 Task: Add Burt's Bees Hand Salve to the cart.
Action: Mouse moved to (827, 311)
Screenshot: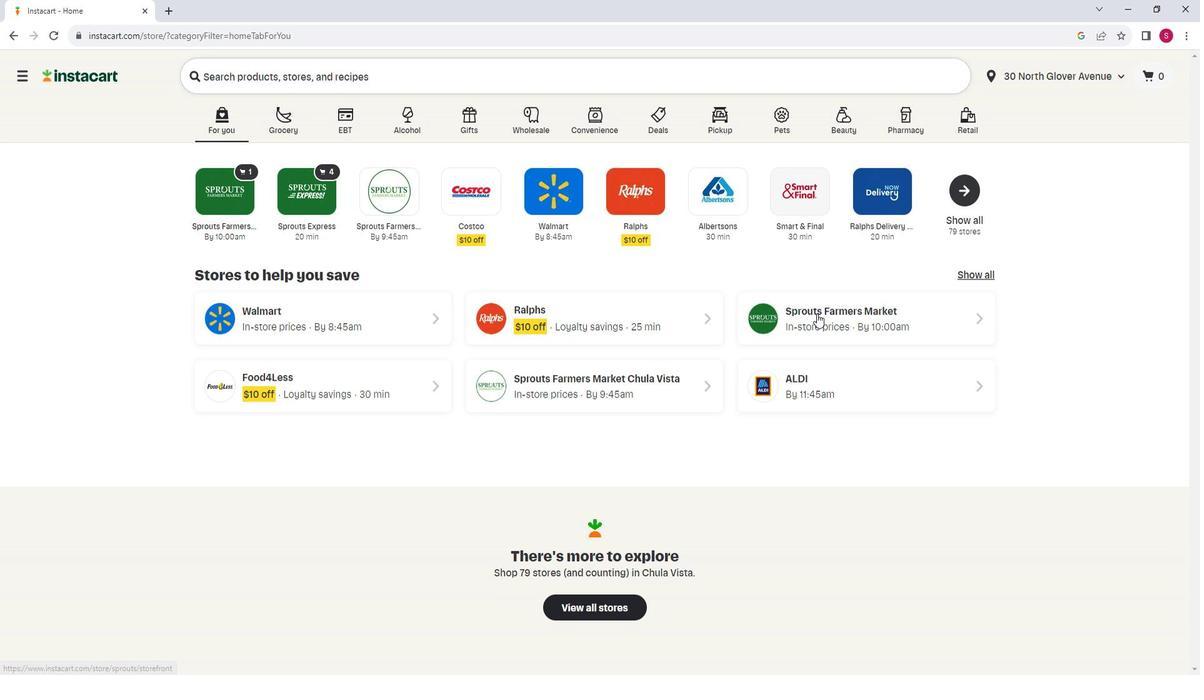 
Action: Mouse pressed left at (827, 311)
Screenshot: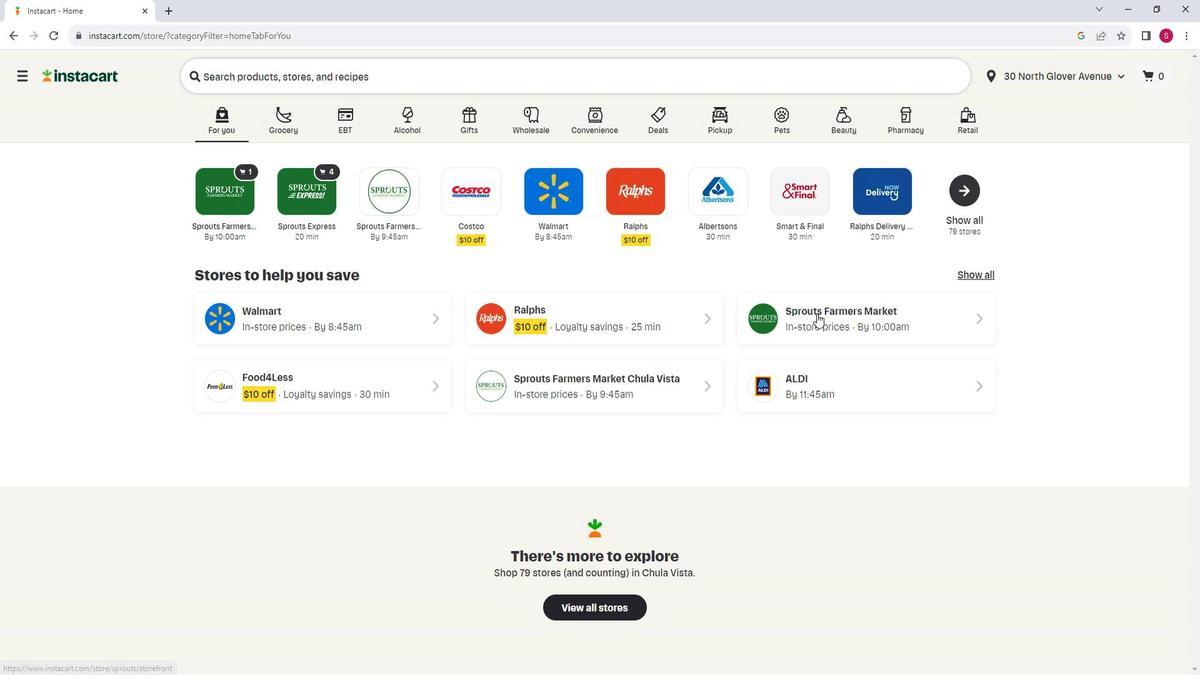 
Action: Mouse moved to (94, 413)
Screenshot: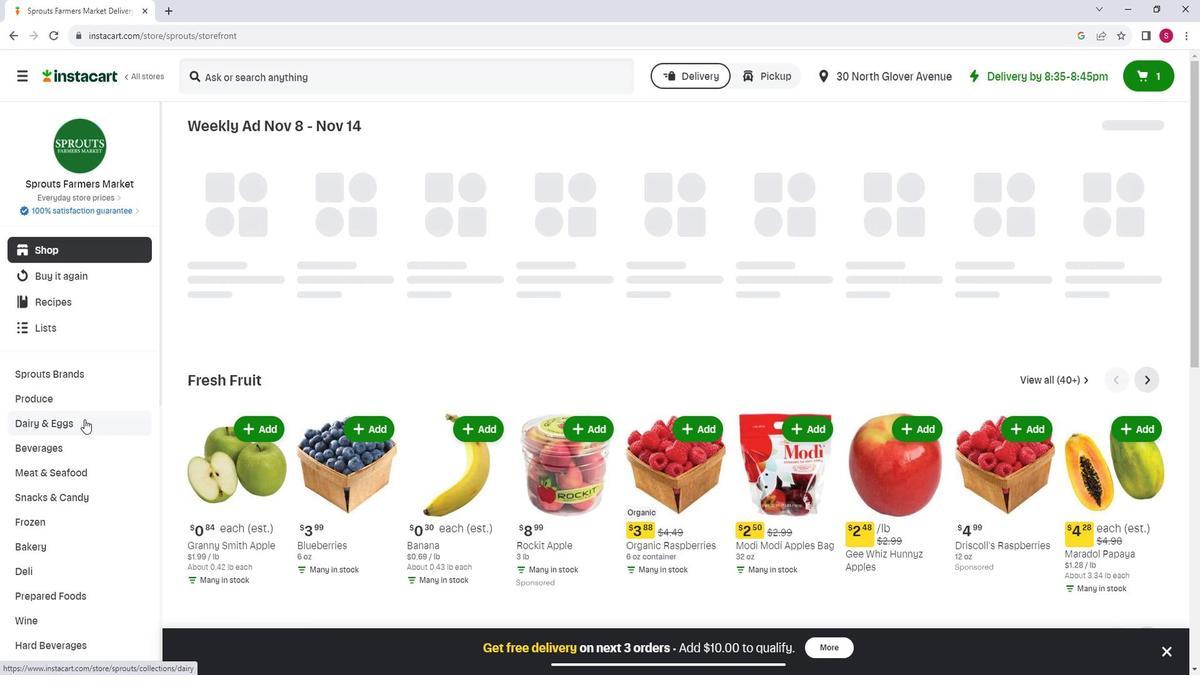 
Action: Mouse scrolled (94, 413) with delta (0, 0)
Screenshot: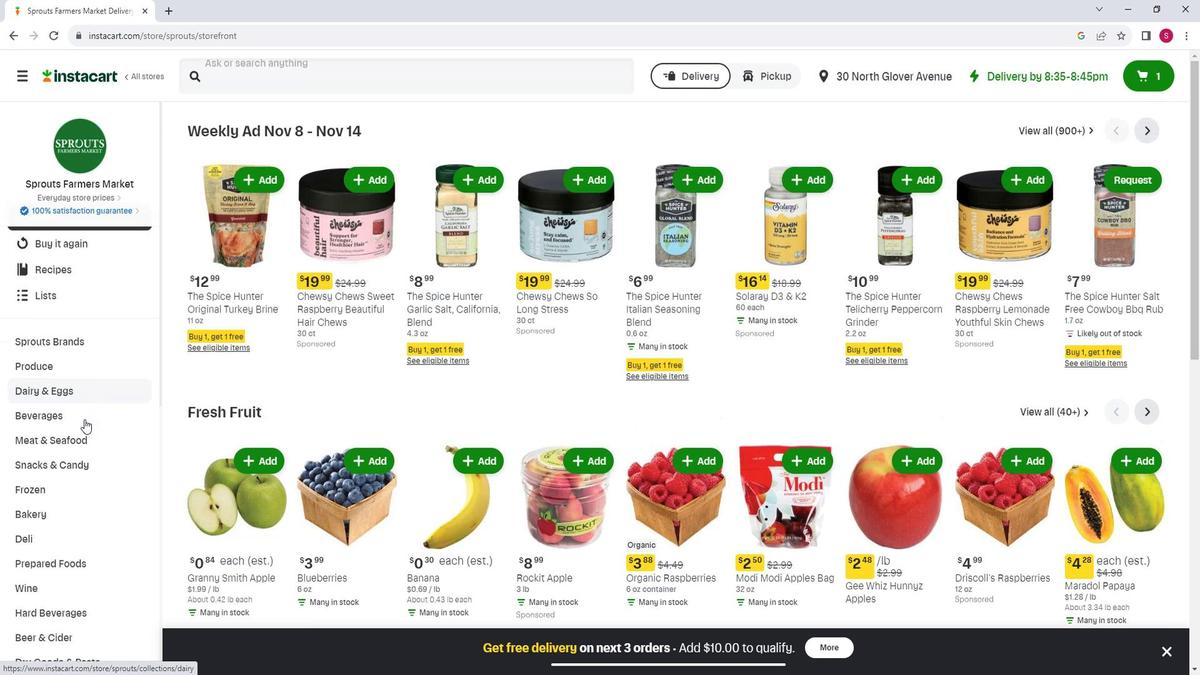 
Action: Mouse moved to (94, 413)
Screenshot: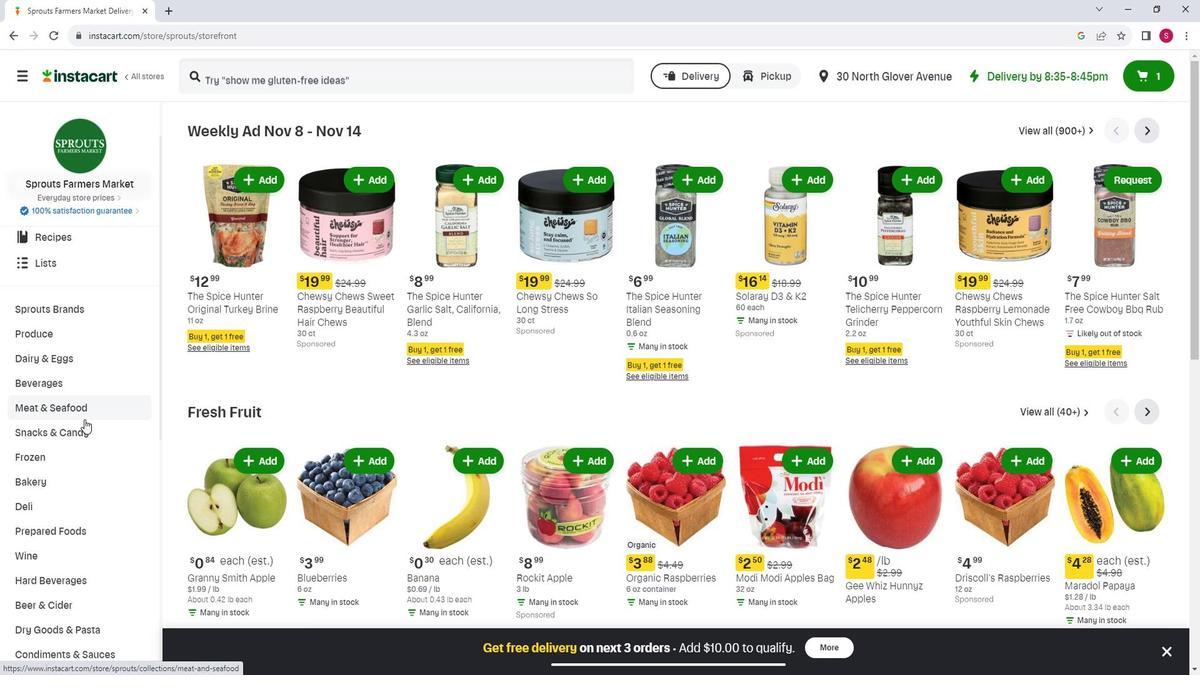 
Action: Mouse scrolled (94, 413) with delta (0, 0)
Screenshot: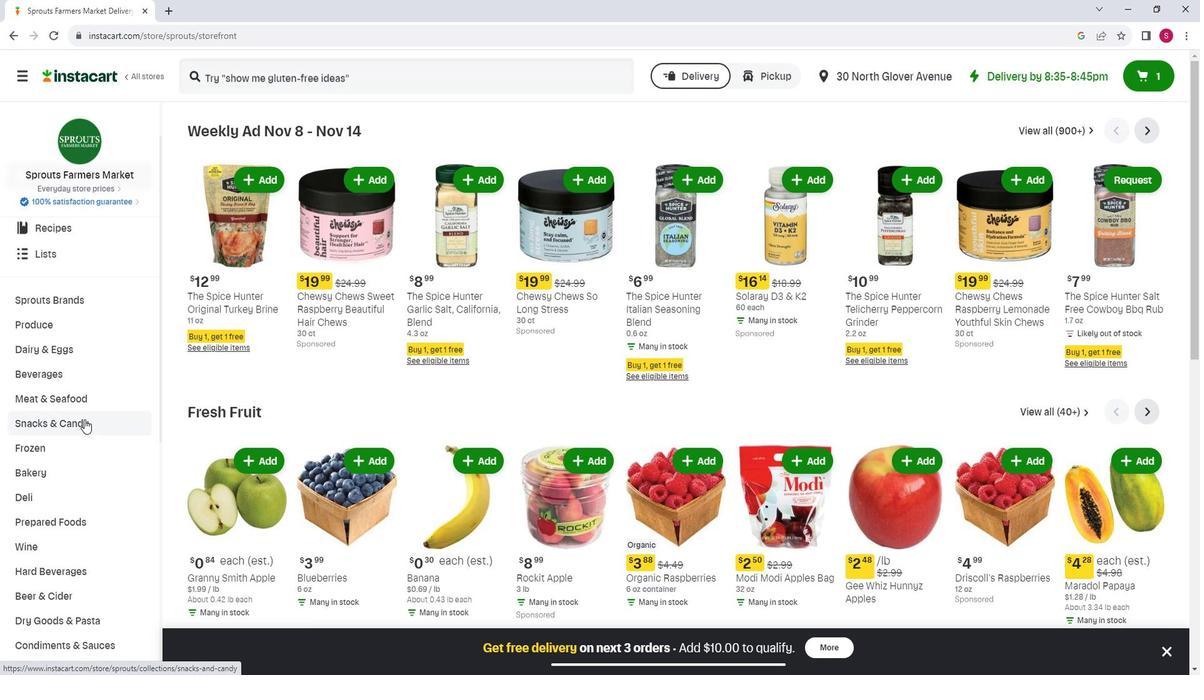 
Action: Mouse scrolled (94, 413) with delta (0, 0)
Screenshot: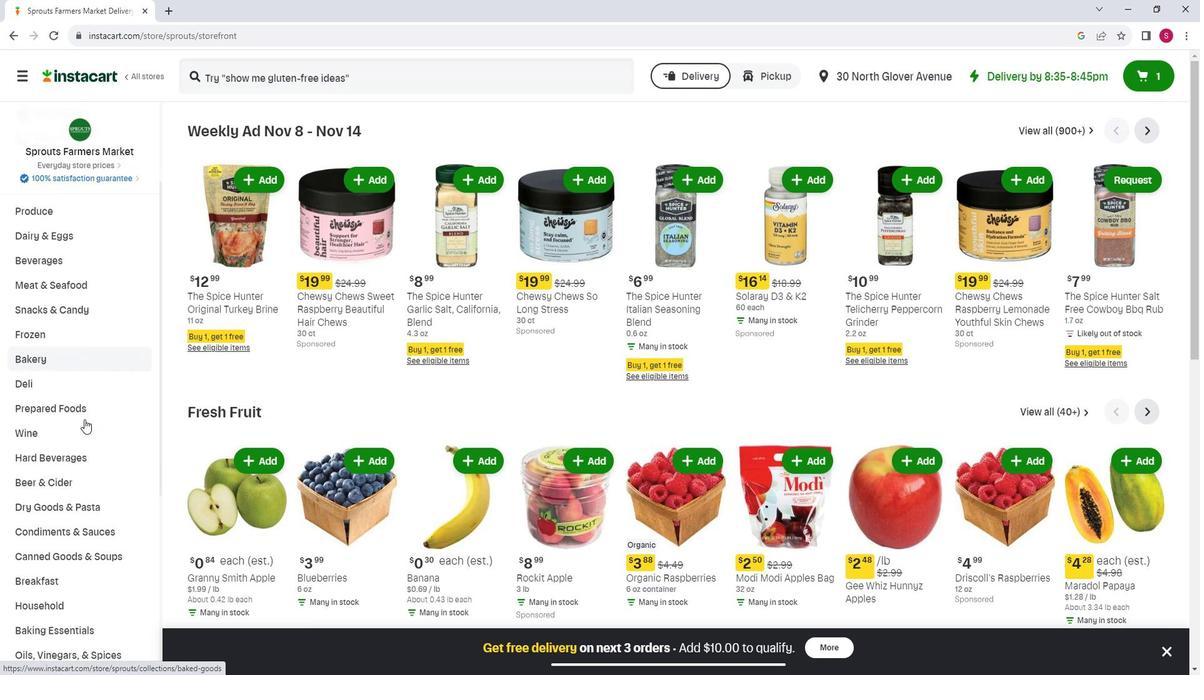 
Action: Mouse scrolled (94, 413) with delta (0, 0)
Screenshot: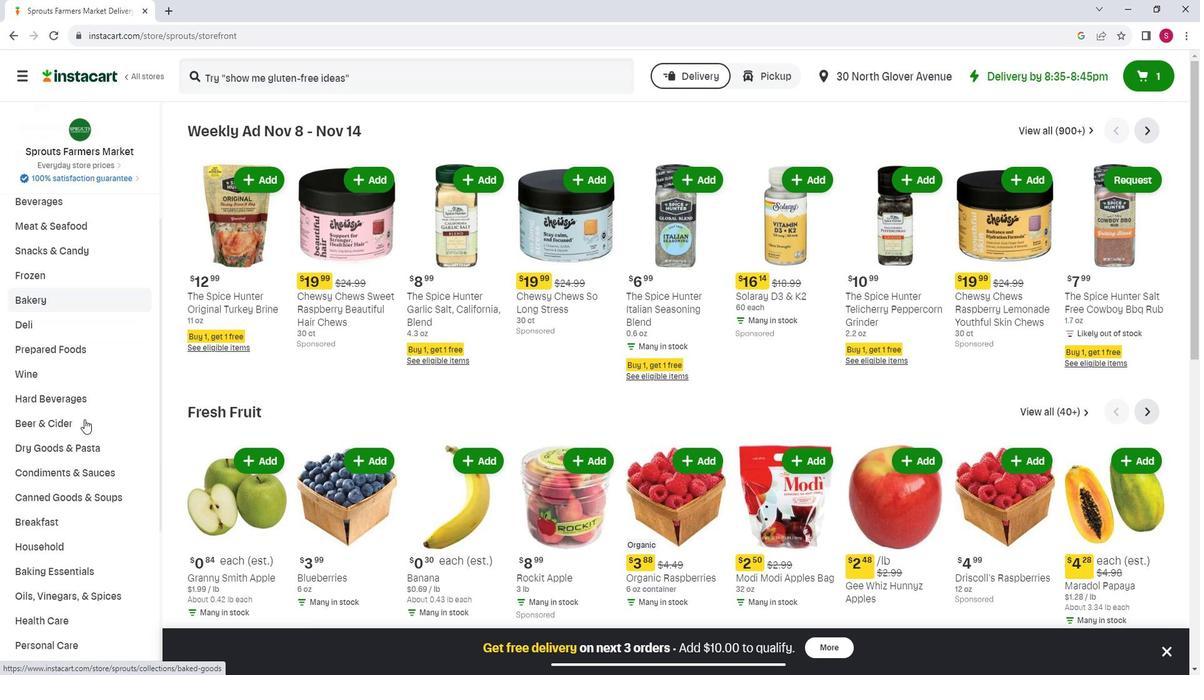 
Action: Mouse scrolled (94, 413) with delta (0, 0)
Screenshot: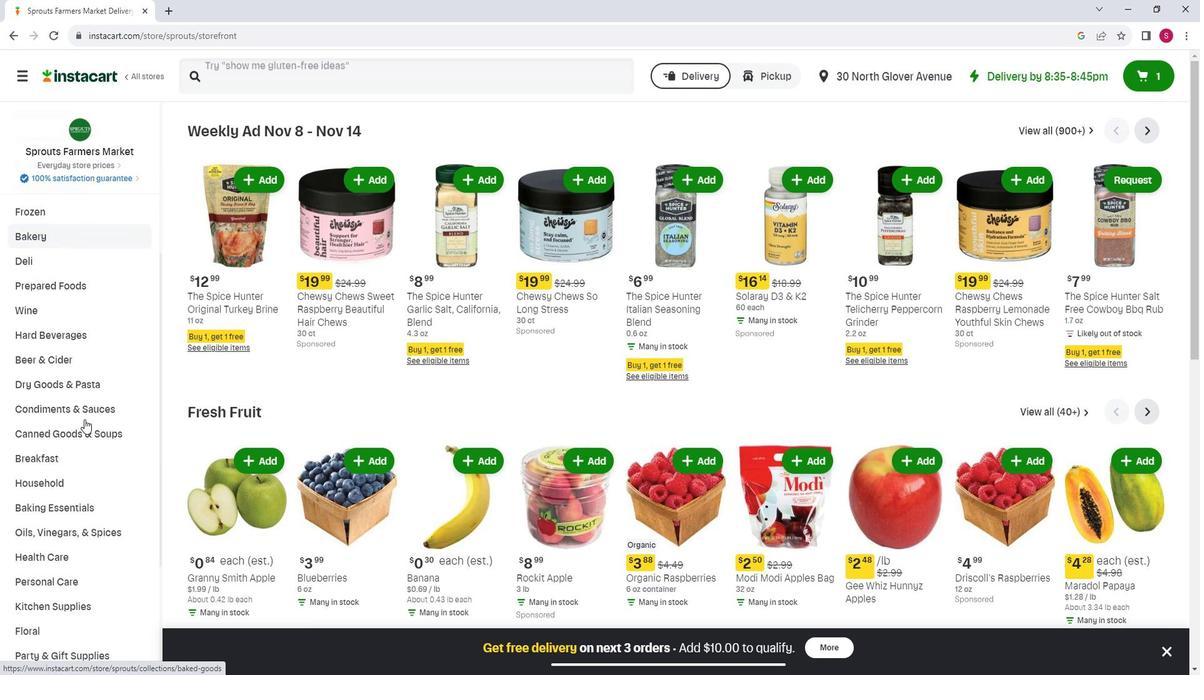 
Action: Mouse scrolled (94, 413) with delta (0, 0)
Screenshot: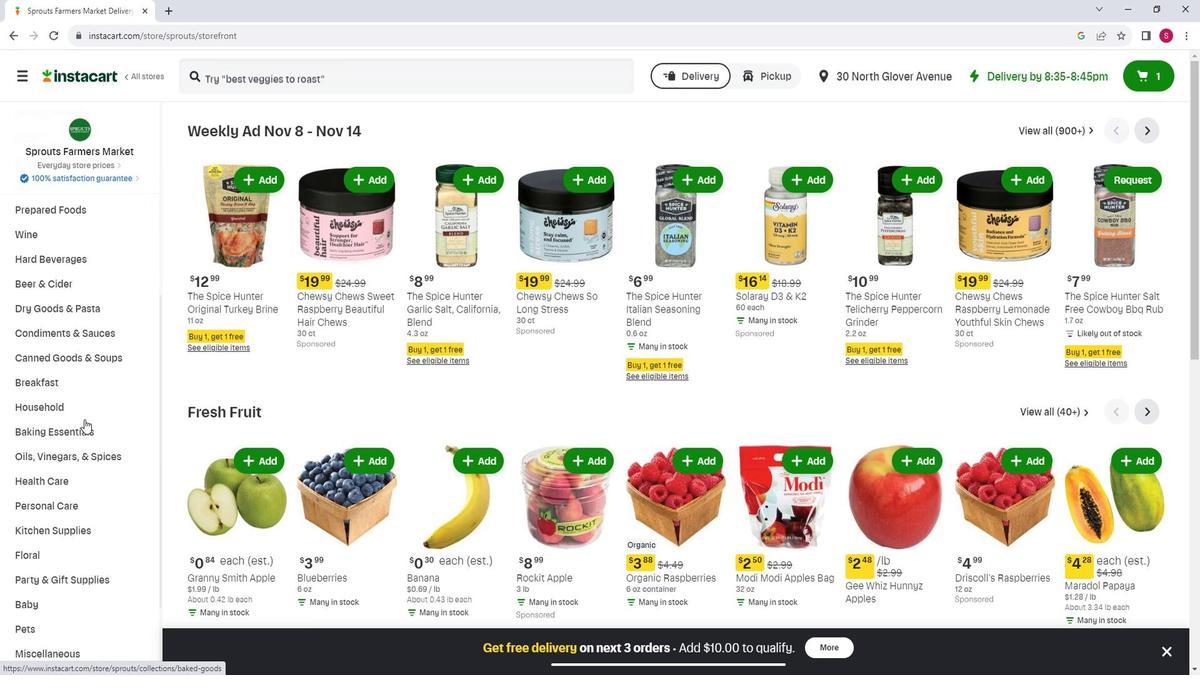 
Action: Mouse moved to (87, 491)
Screenshot: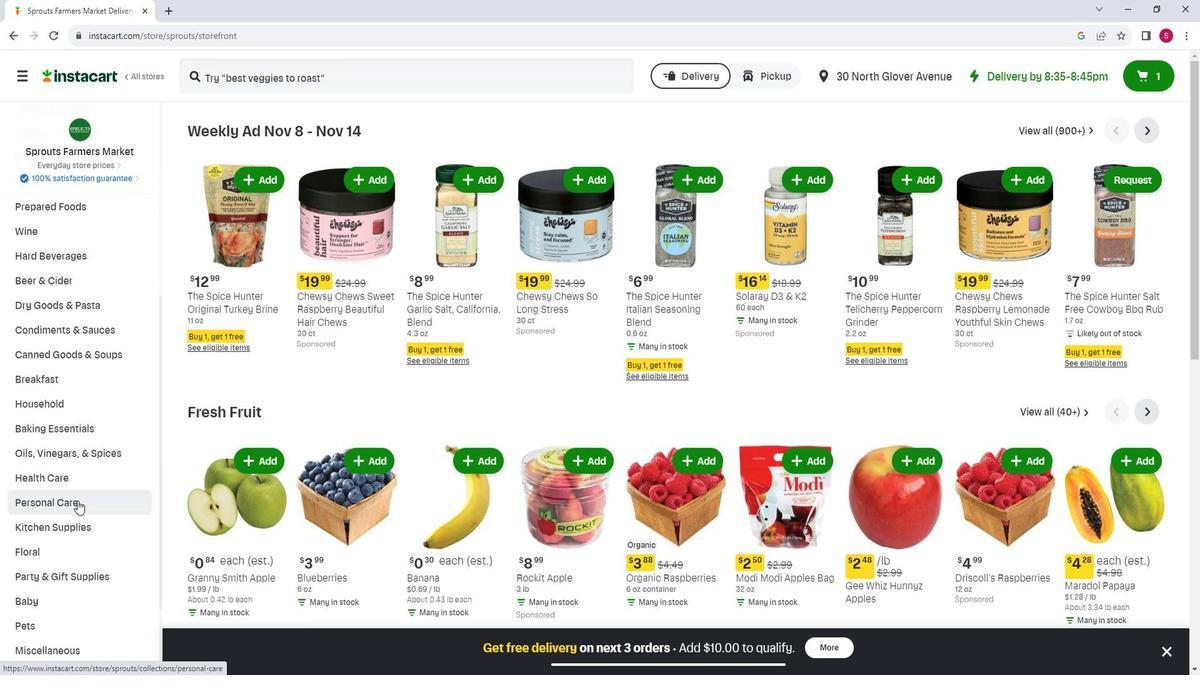 
Action: Mouse pressed left at (87, 491)
Screenshot: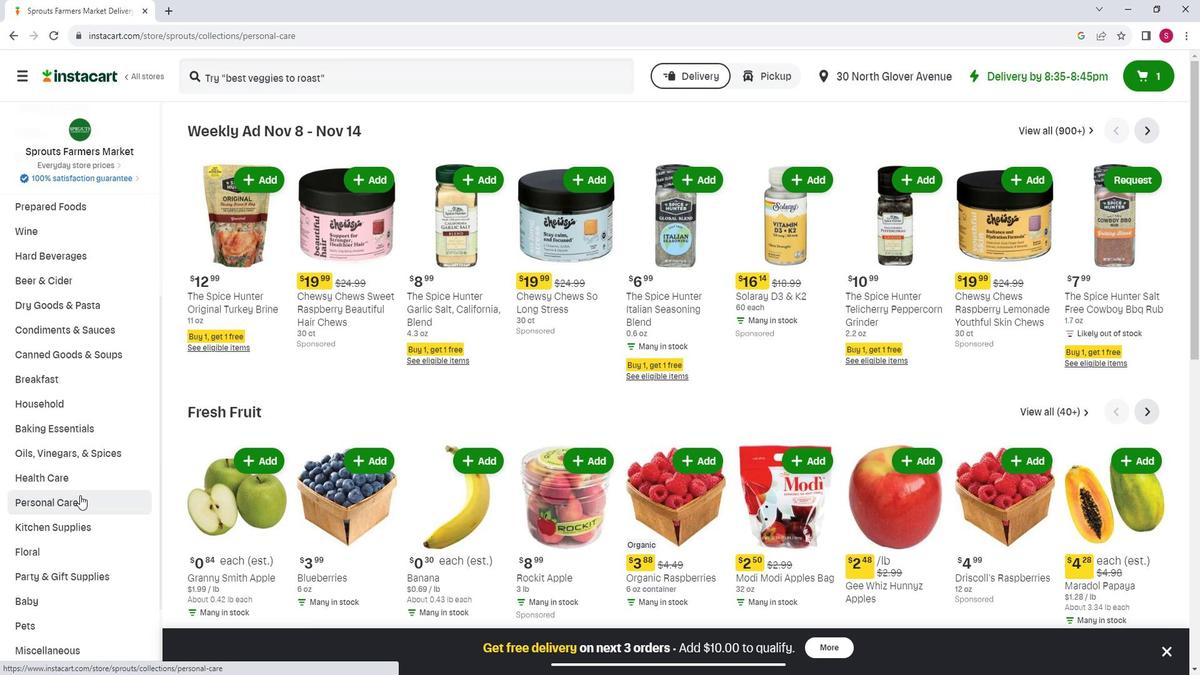 
Action: Mouse moved to (321, 163)
Screenshot: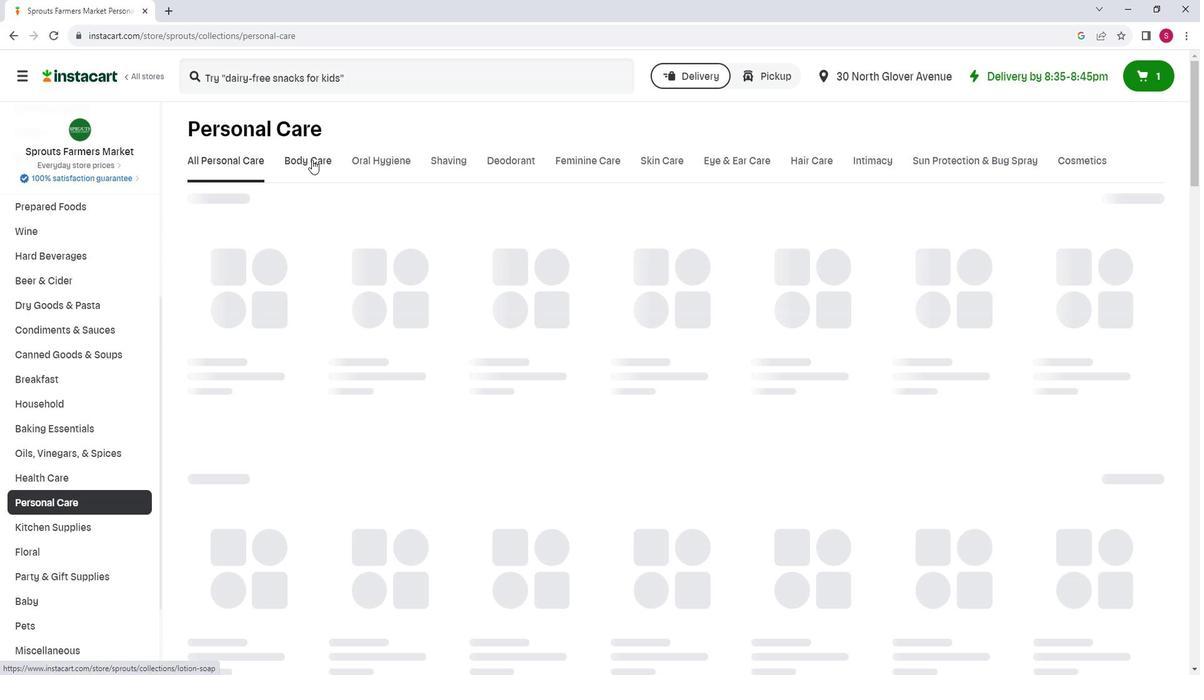 
Action: Mouse pressed left at (321, 163)
Screenshot: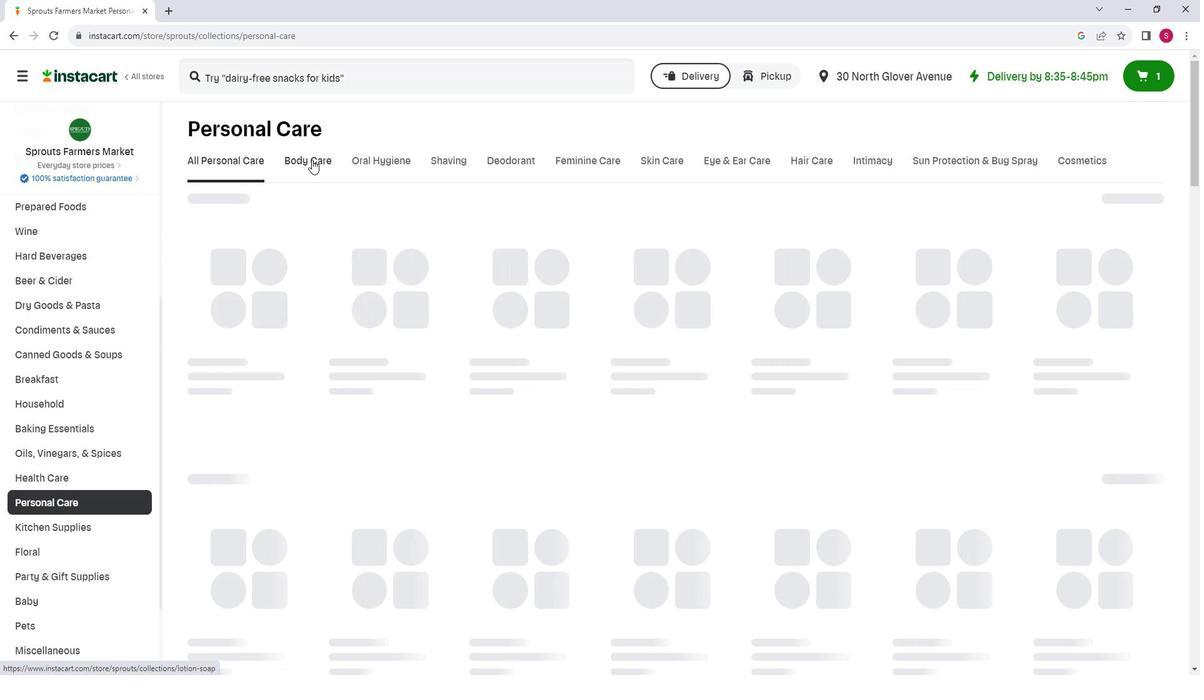 
Action: Mouse moved to (530, 224)
Screenshot: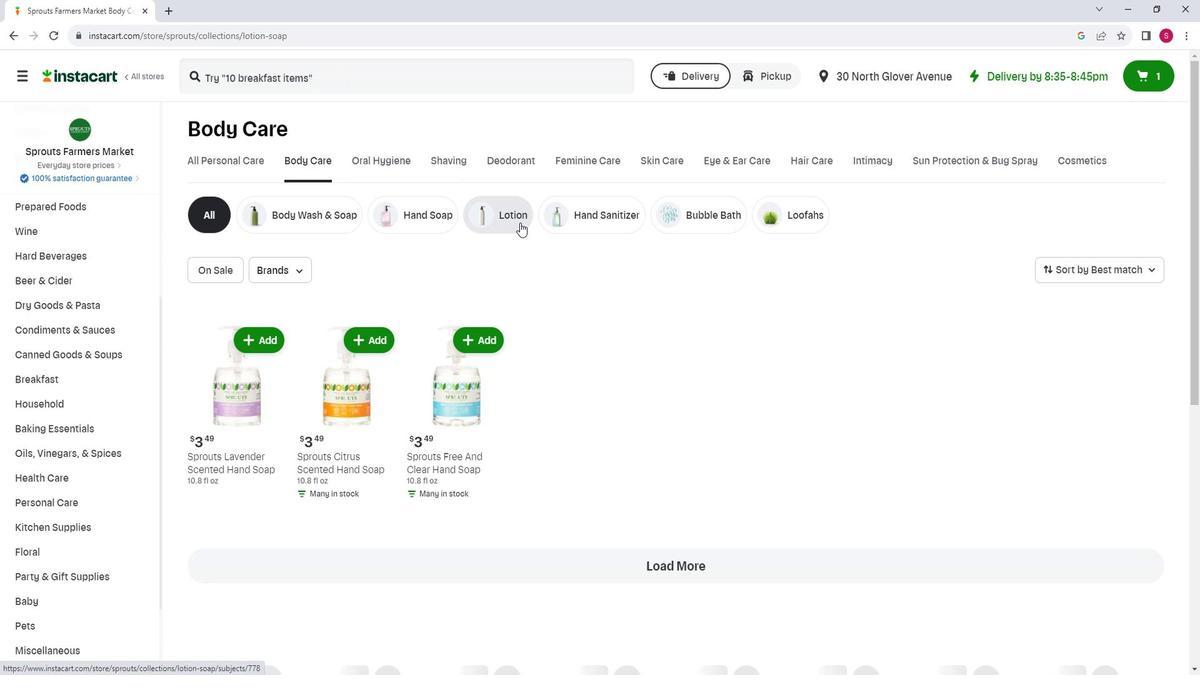 
Action: Mouse pressed left at (530, 224)
Screenshot: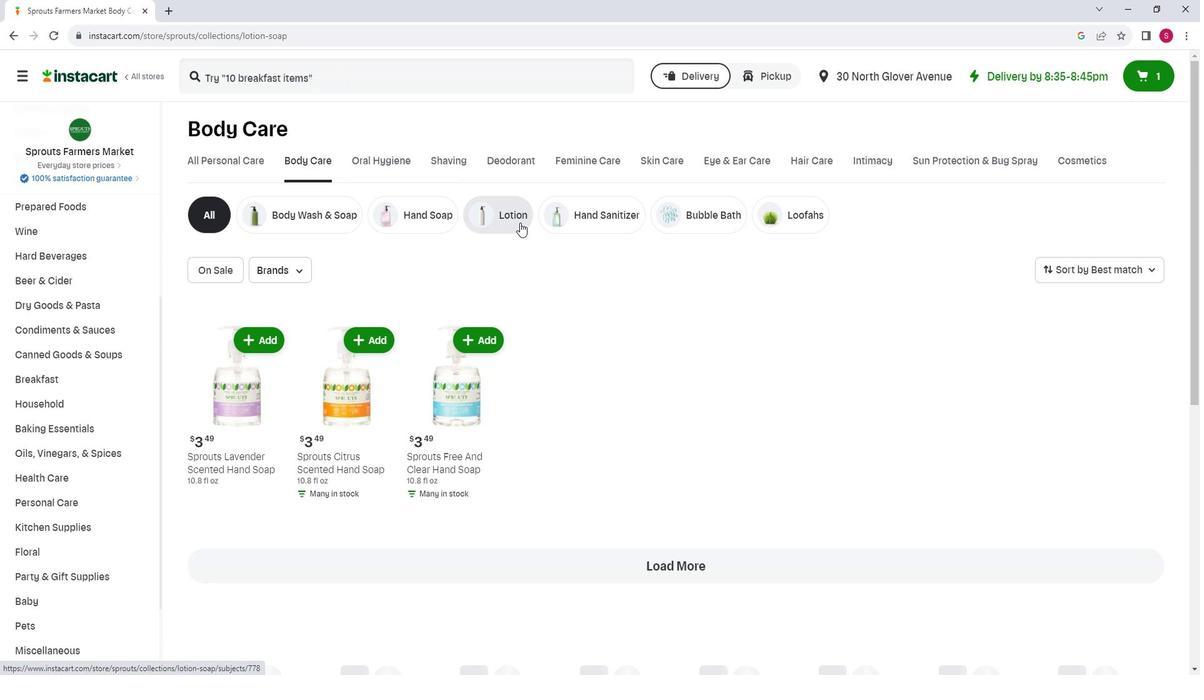 
Action: Mouse moved to (351, 86)
Screenshot: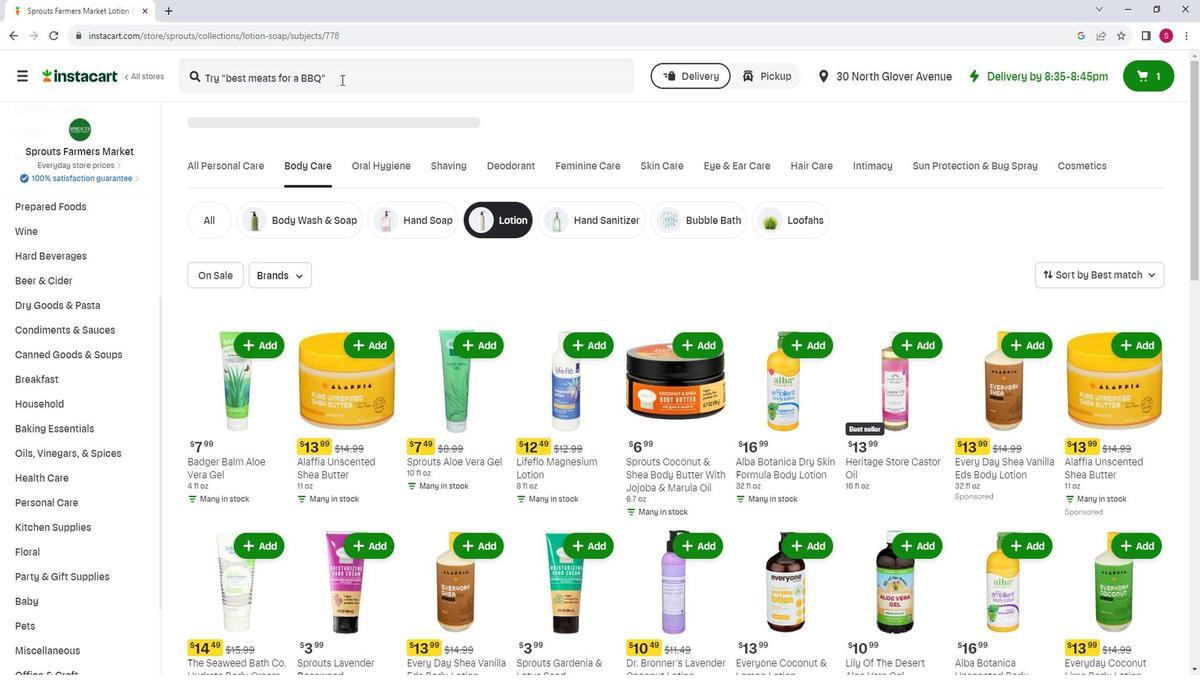 
Action: Mouse pressed left at (351, 86)
Screenshot: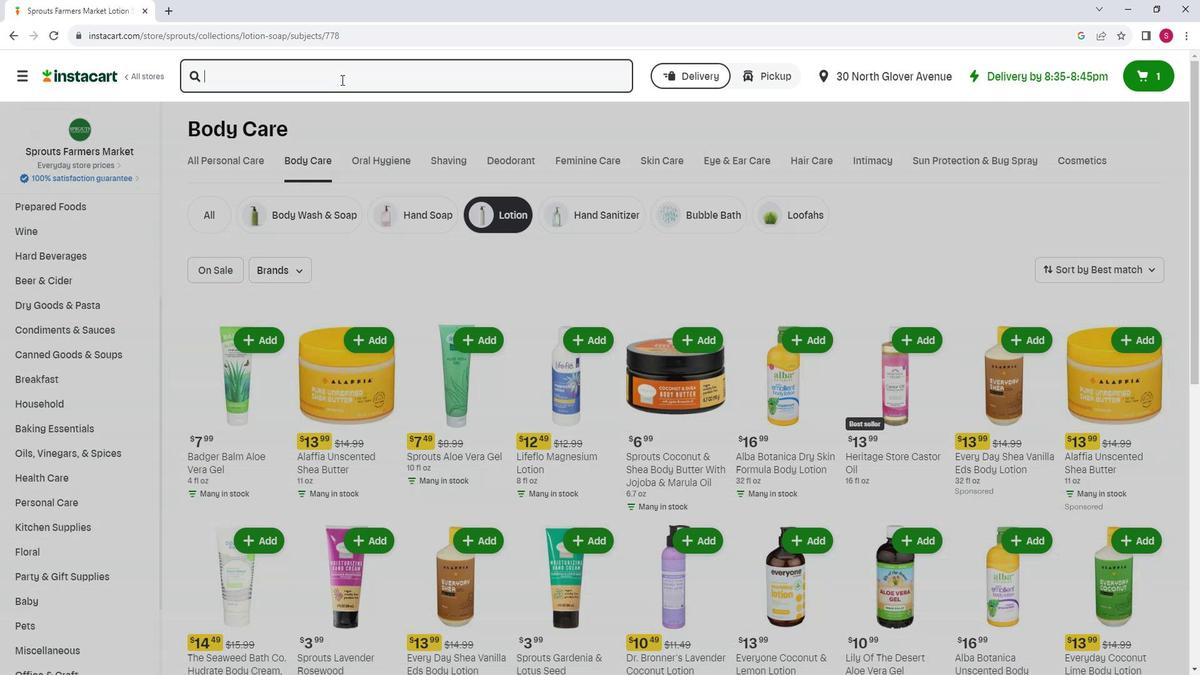
Action: Mouse moved to (466, 9)
Screenshot: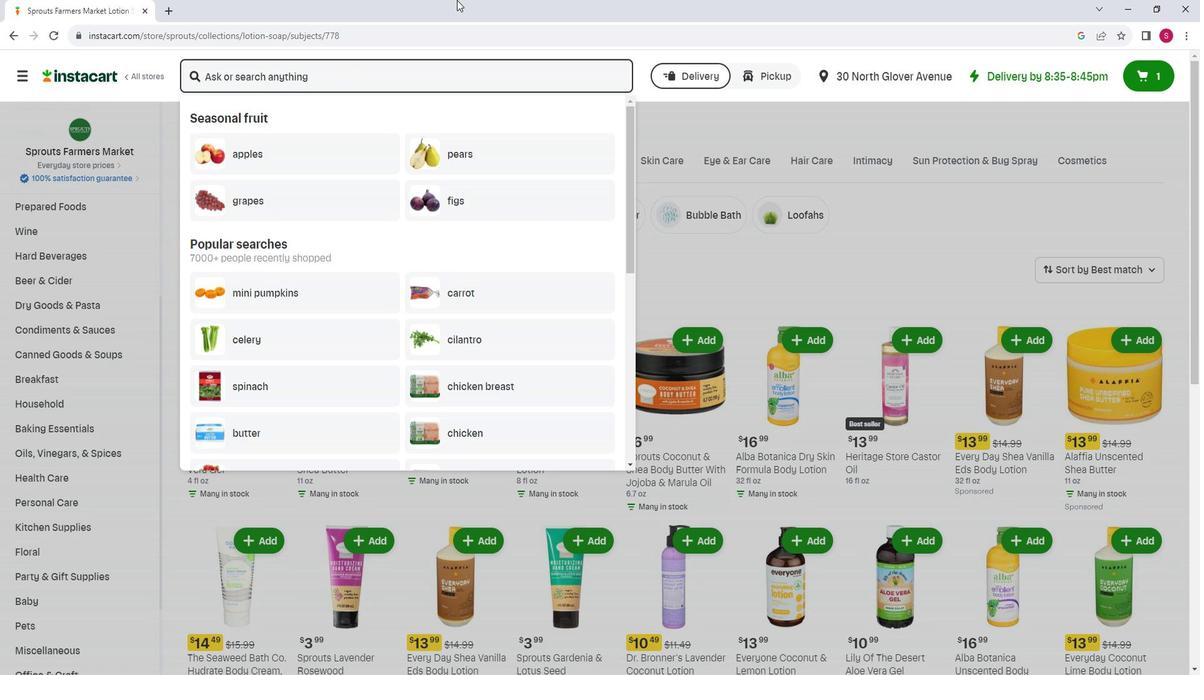 
Action: Key pressed <Key.shift>
Screenshot: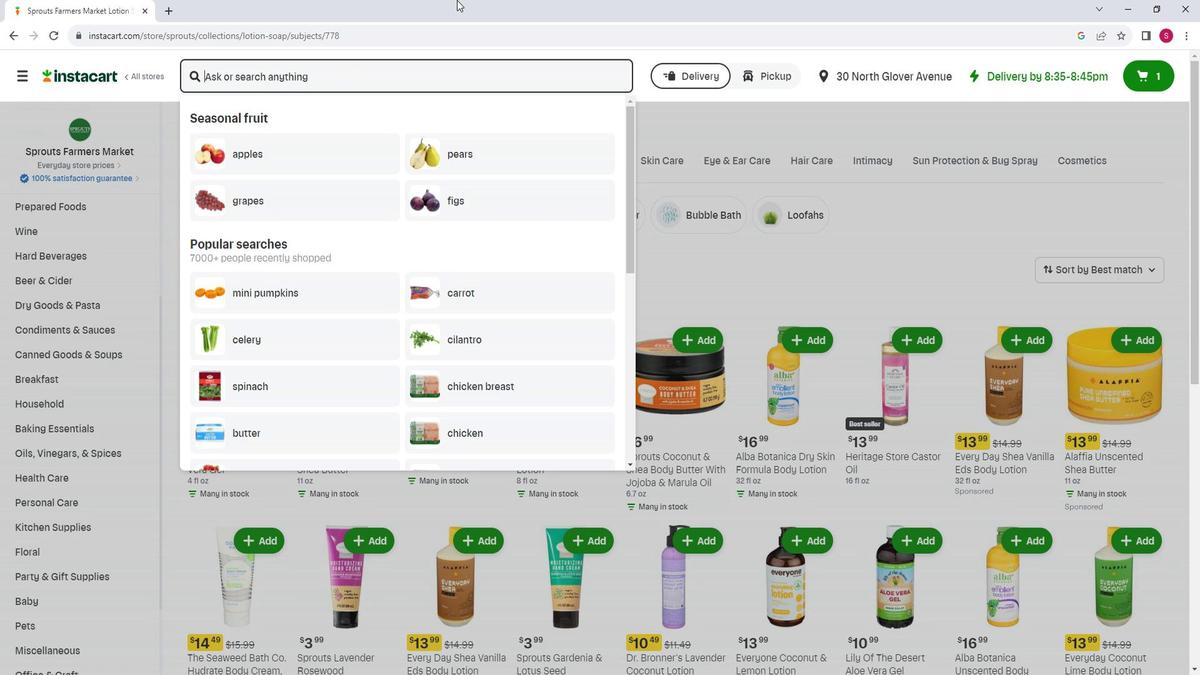 
Action: Mouse moved to (469, 9)
Screenshot: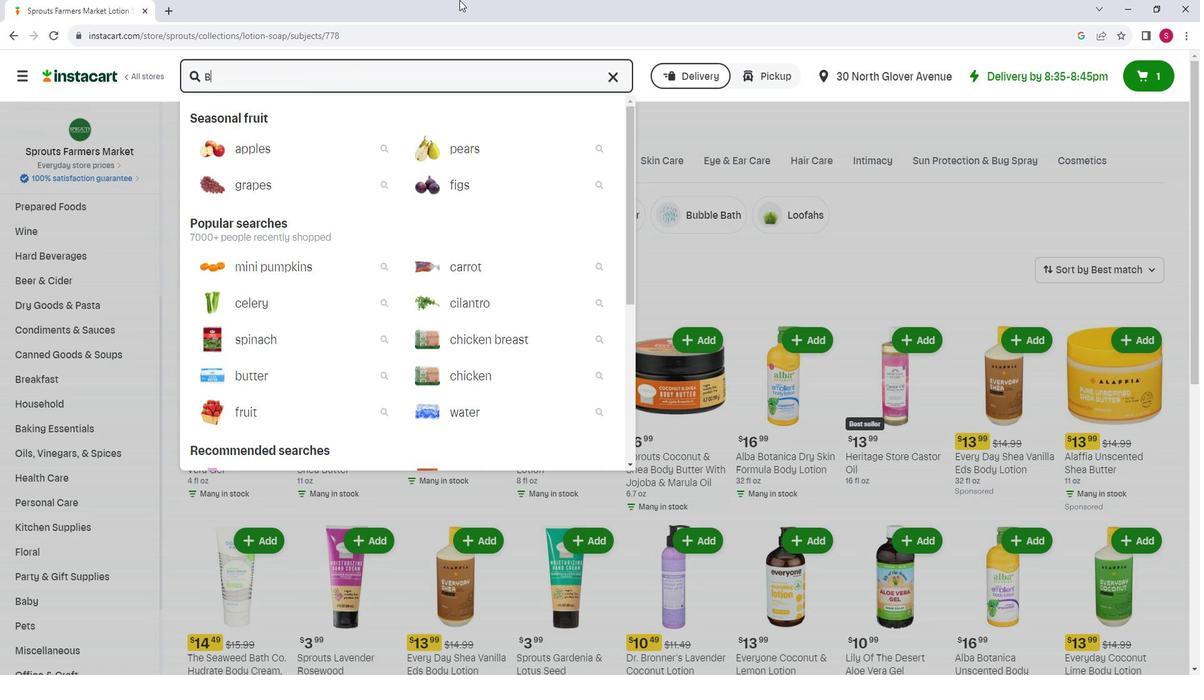 
Action: Key pressed Burt's<Key.space><Key.shift>Bees<Key.space><Key.shift>HAnd<Key.space><Key.shift>Salve<Key.space><Key.left><Key.left><Key.left><Key.left><Key.left><Key.left><Key.left><Key.left><Key.left><Key.backspace>a<Key.enter>
Screenshot: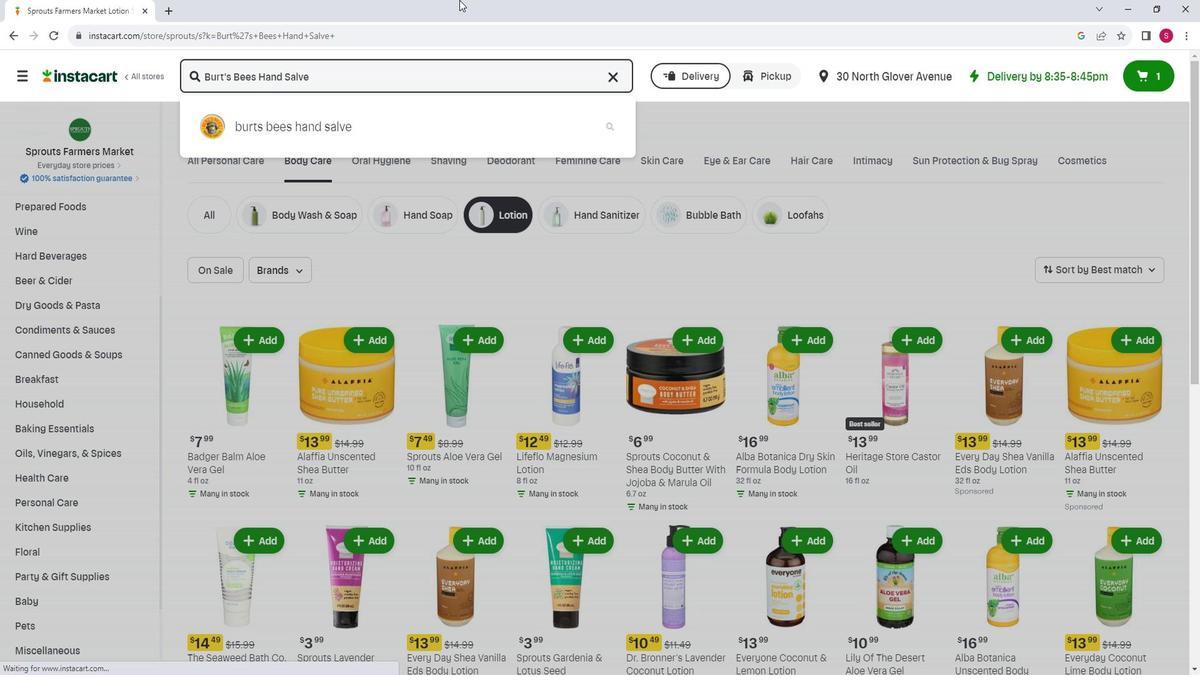 
Action: Mouse moved to (352, 190)
Screenshot: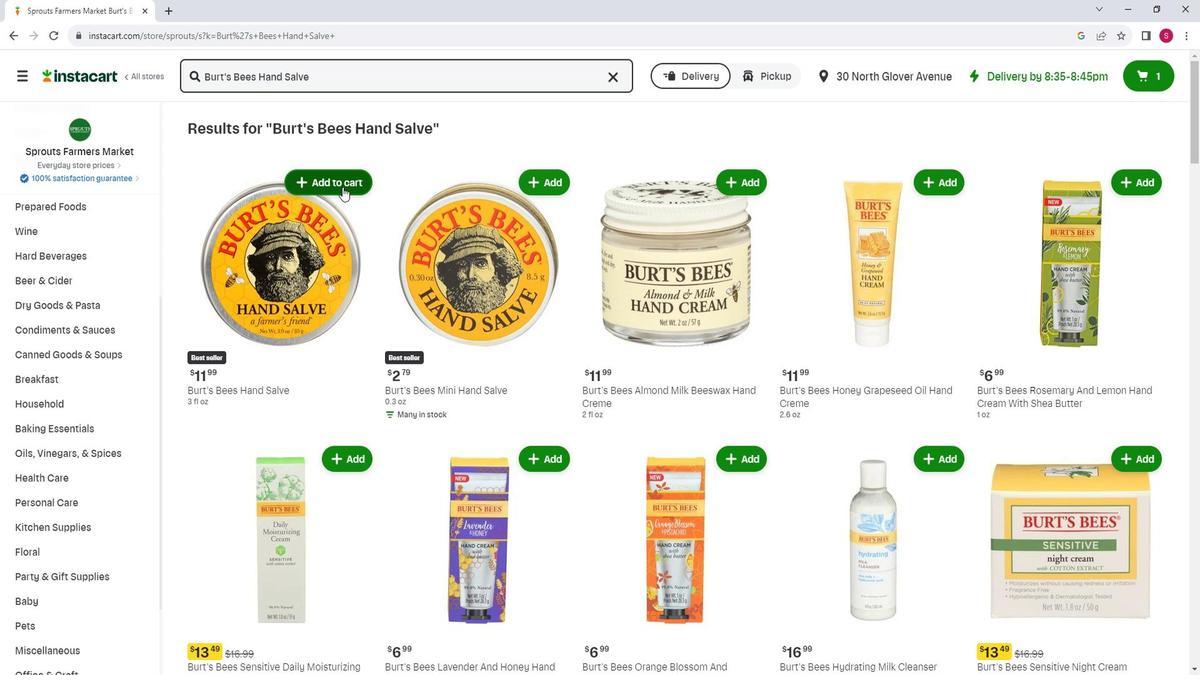 
Action: Mouse pressed left at (352, 190)
Screenshot: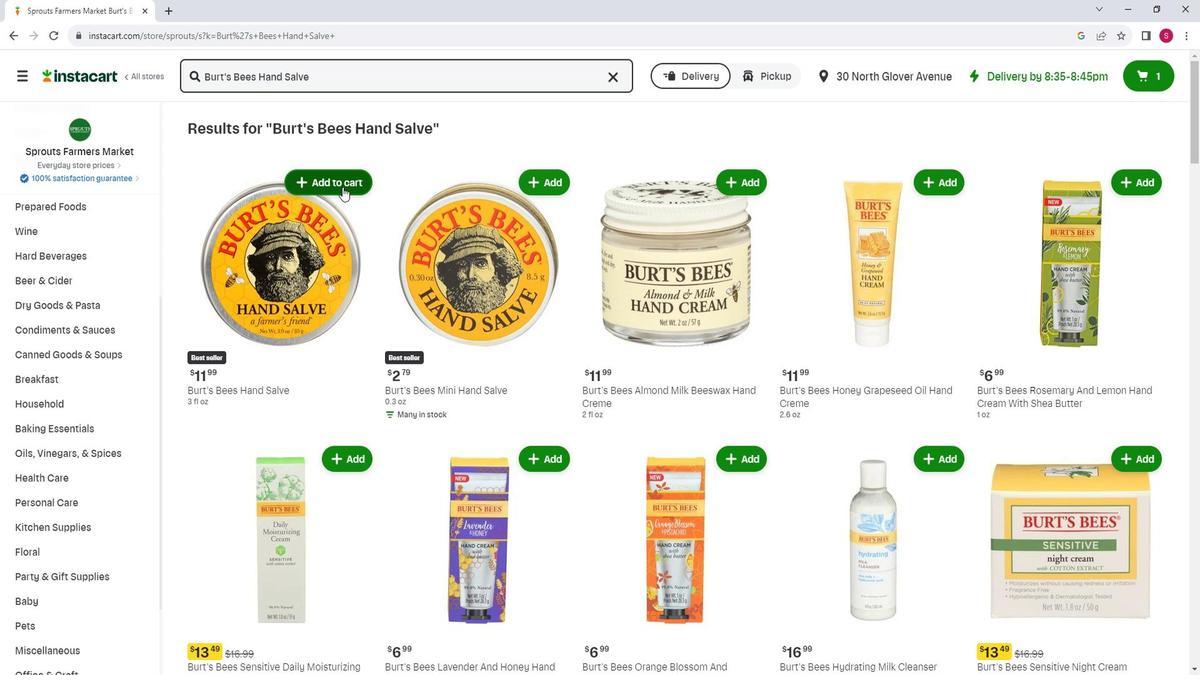 
Action: Mouse moved to (450, 168)
Screenshot: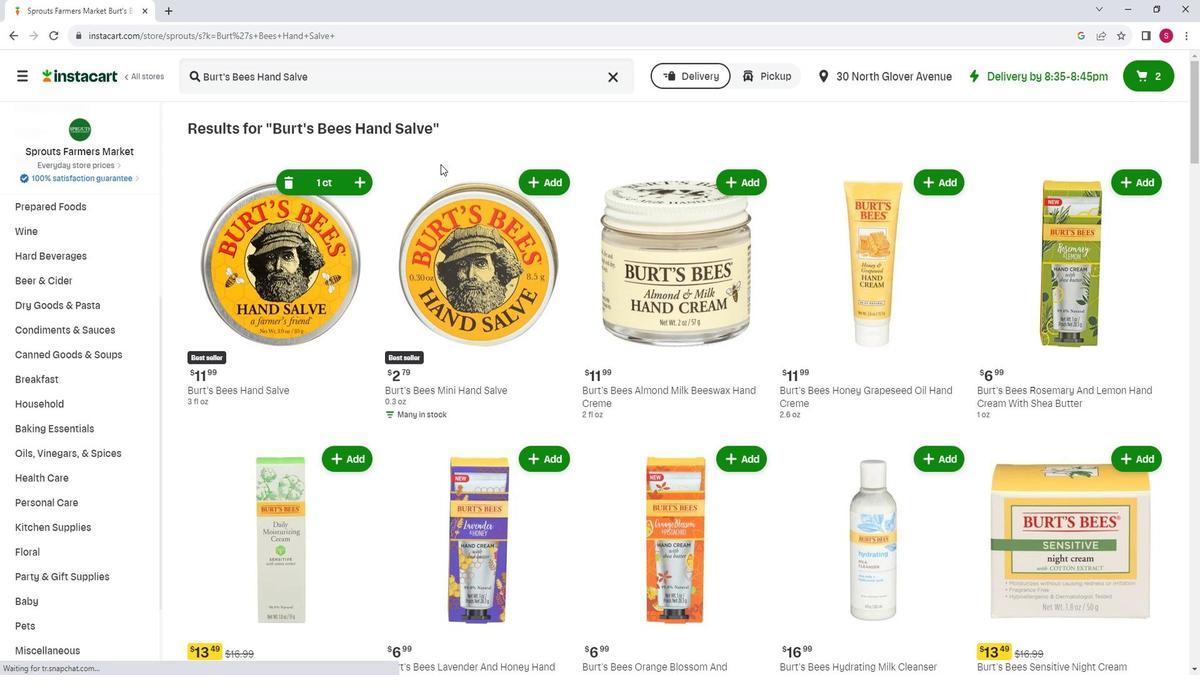 
